 Task: Make in the project TrendForge an epic 'Integration with Third-Party APIs'.
Action: Mouse moved to (230, 60)
Screenshot: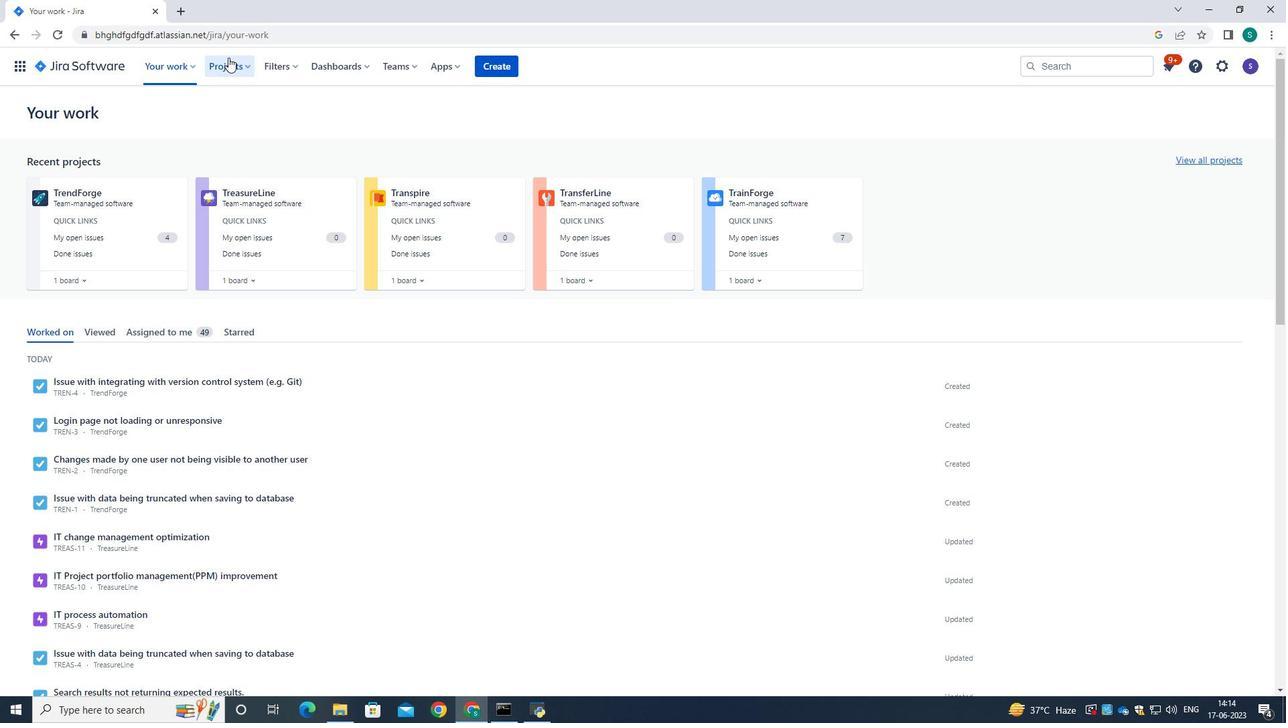 
Action: Mouse pressed left at (230, 60)
Screenshot: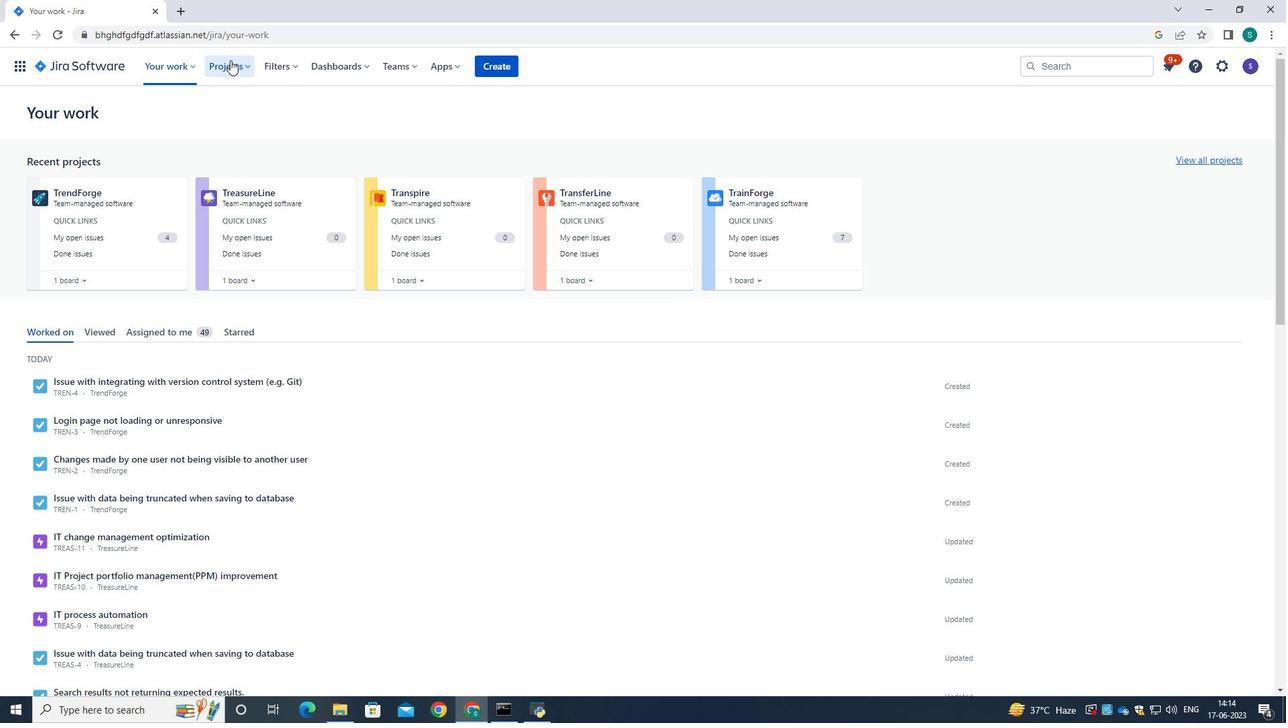 
Action: Mouse moved to (236, 134)
Screenshot: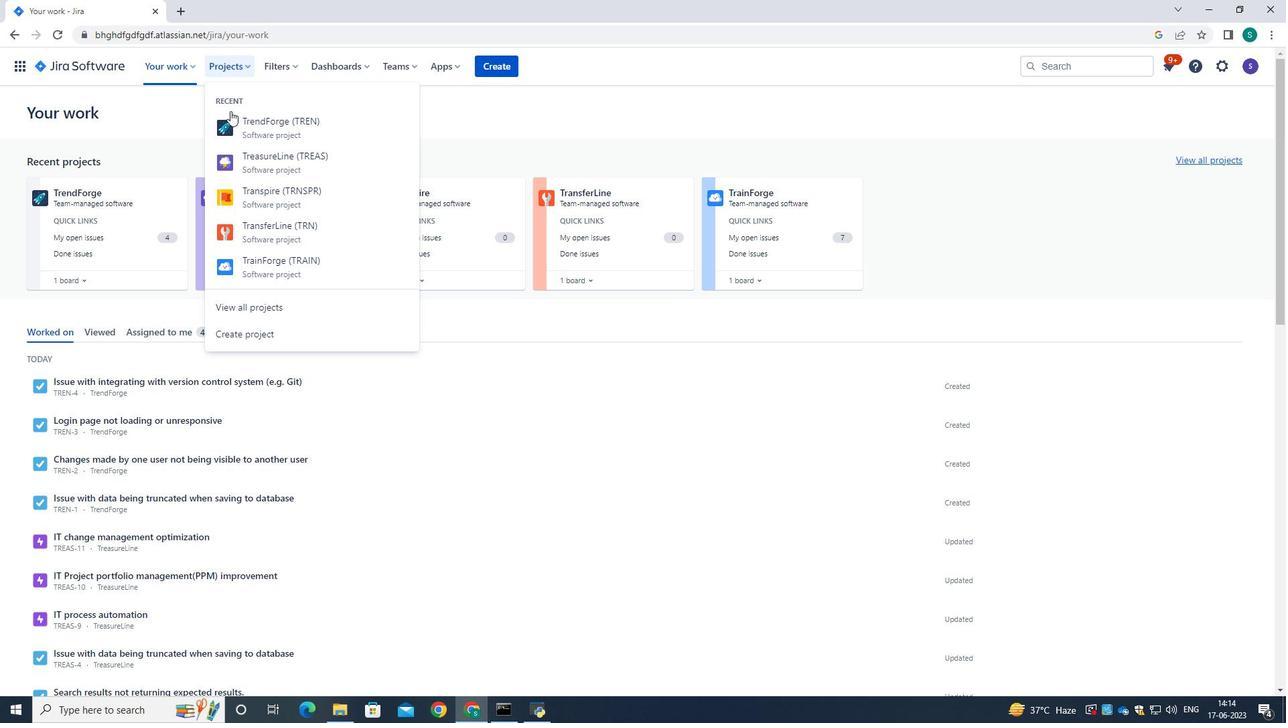 
Action: Mouse pressed left at (236, 134)
Screenshot: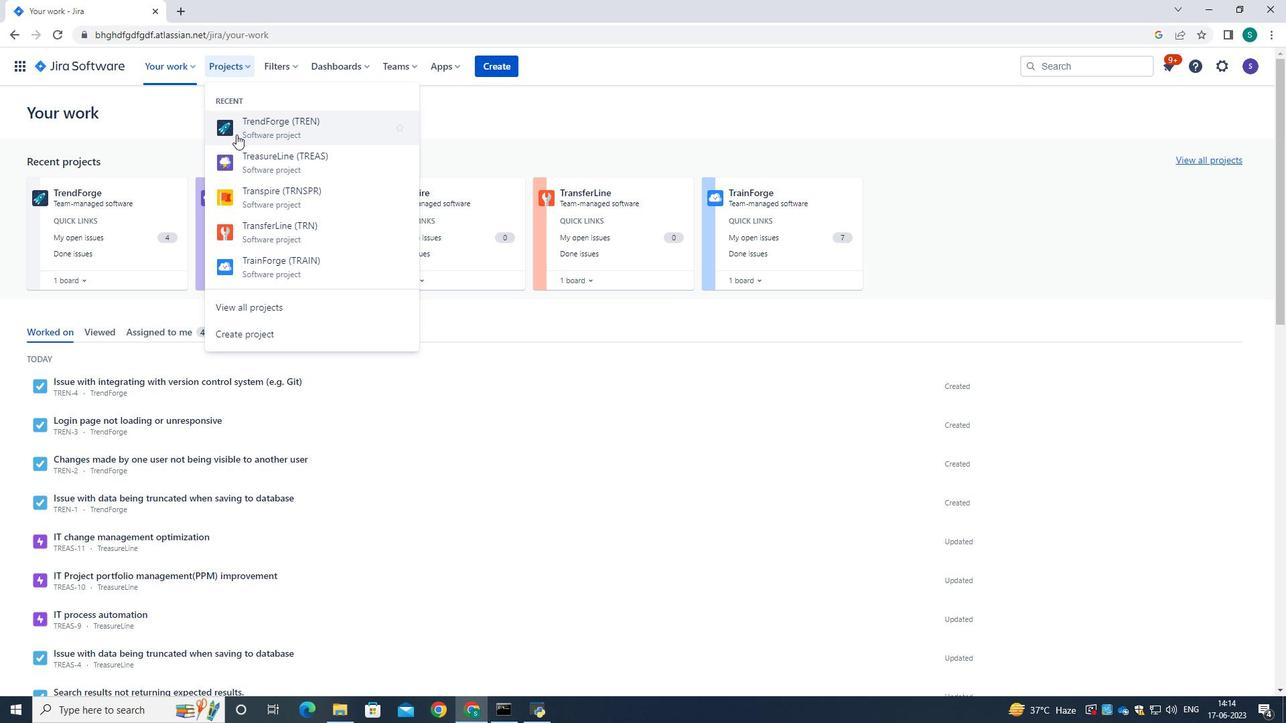 
Action: Mouse moved to (97, 207)
Screenshot: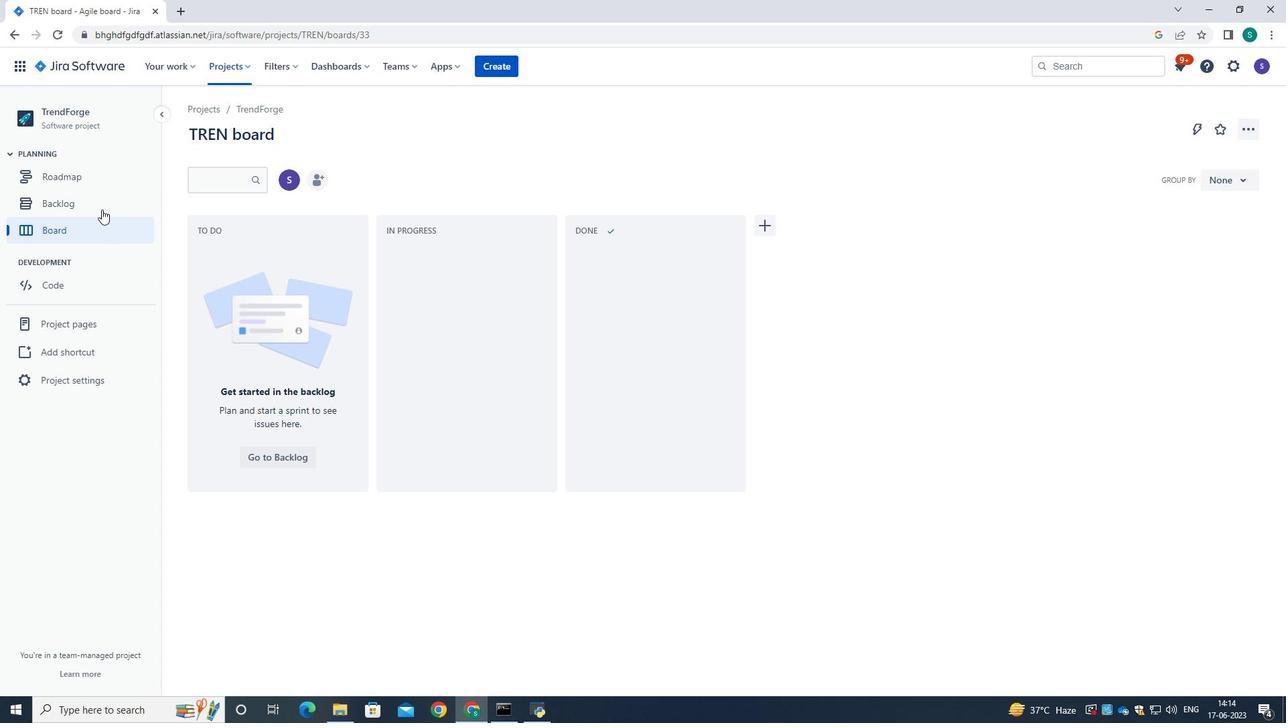 
Action: Mouse pressed left at (97, 207)
Screenshot: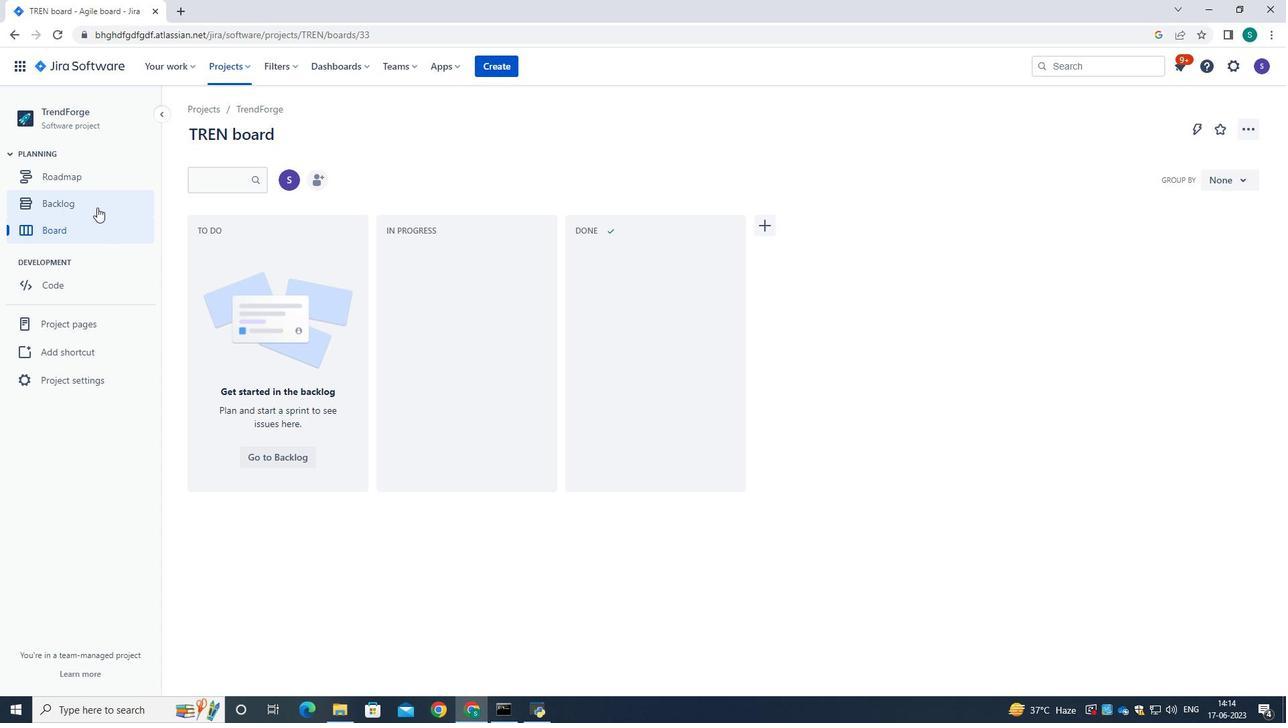 
Action: Mouse moved to (464, 261)
Screenshot: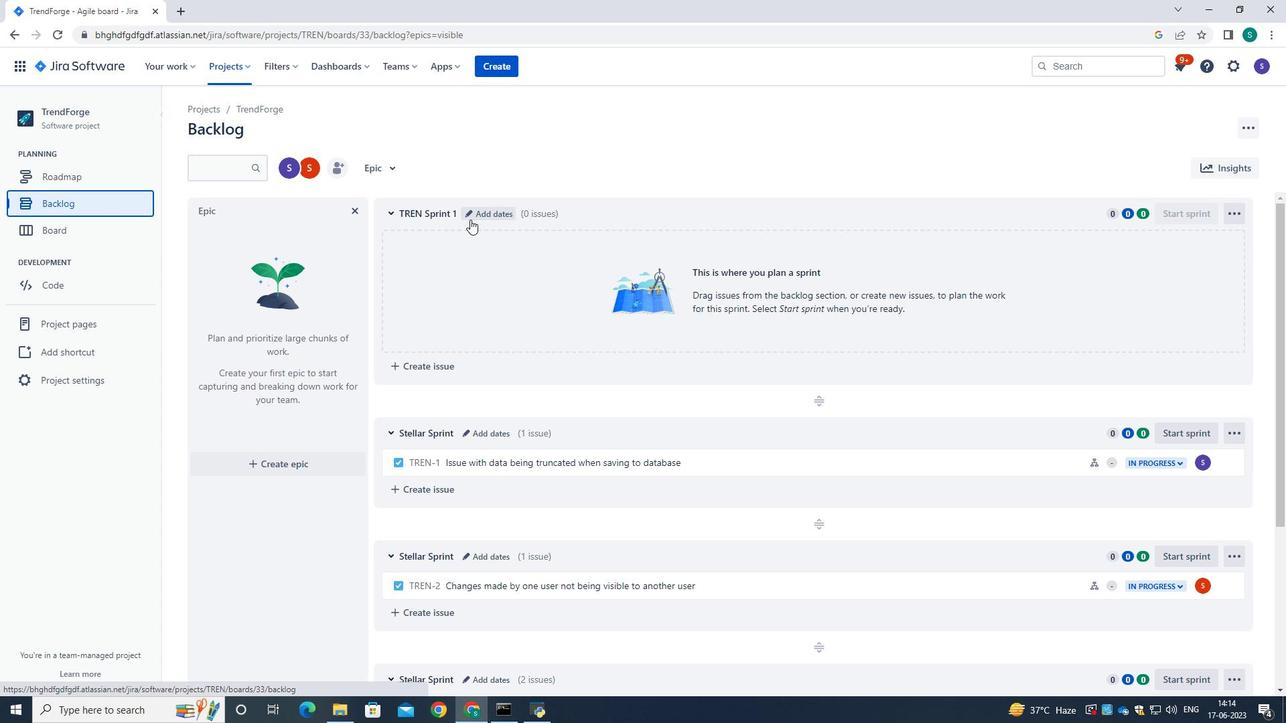 
Action: Mouse scrolled (464, 260) with delta (0, 0)
Screenshot: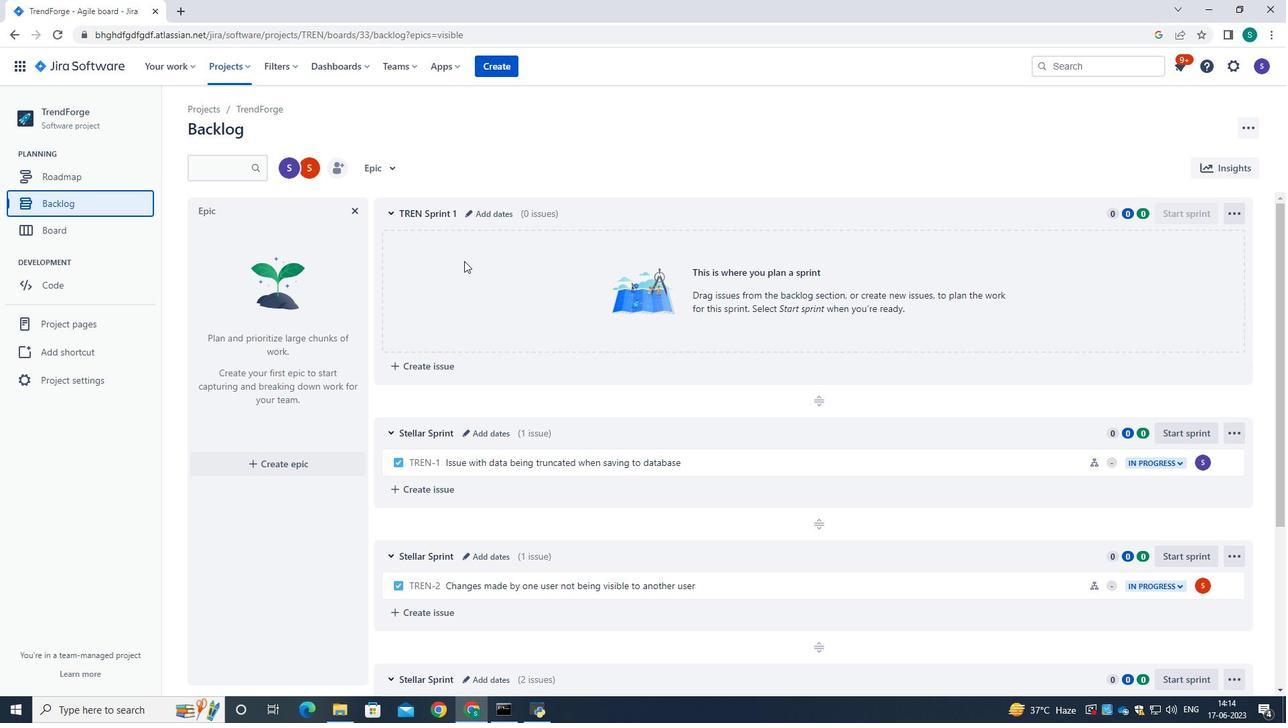 
Action: Mouse moved to (282, 451)
Screenshot: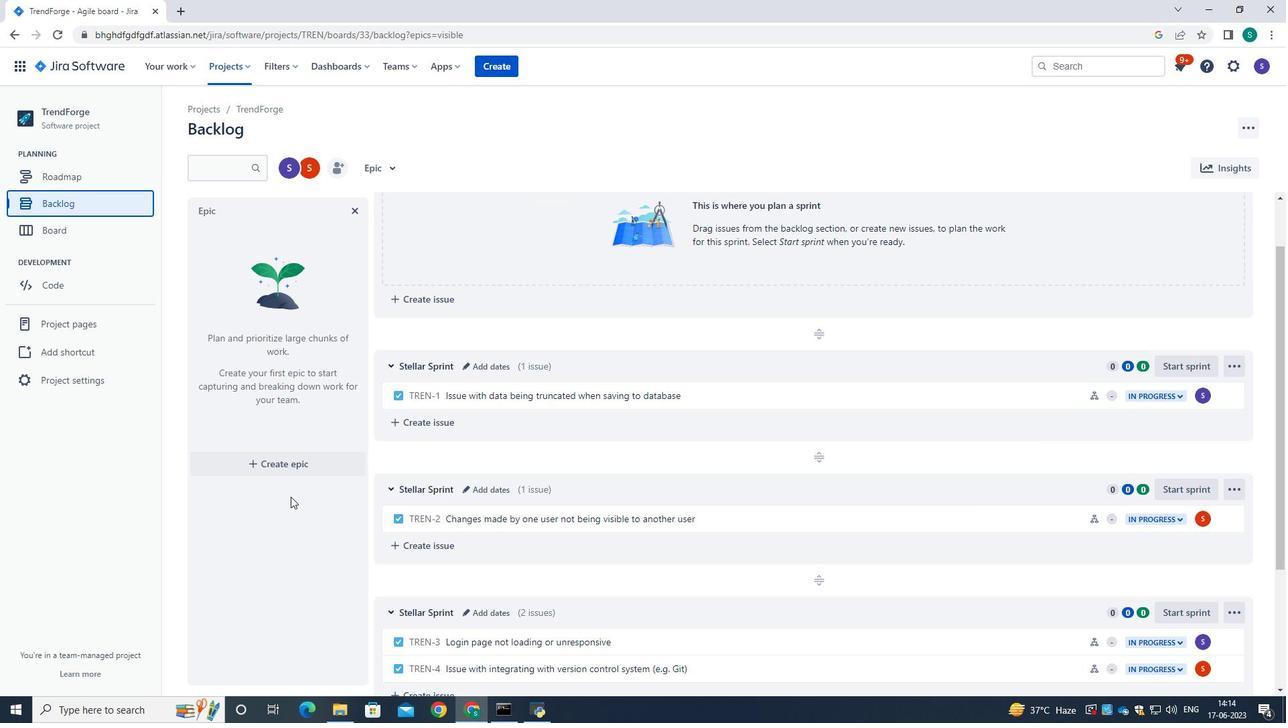 
Action: Mouse pressed left at (282, 451)
Screenshot: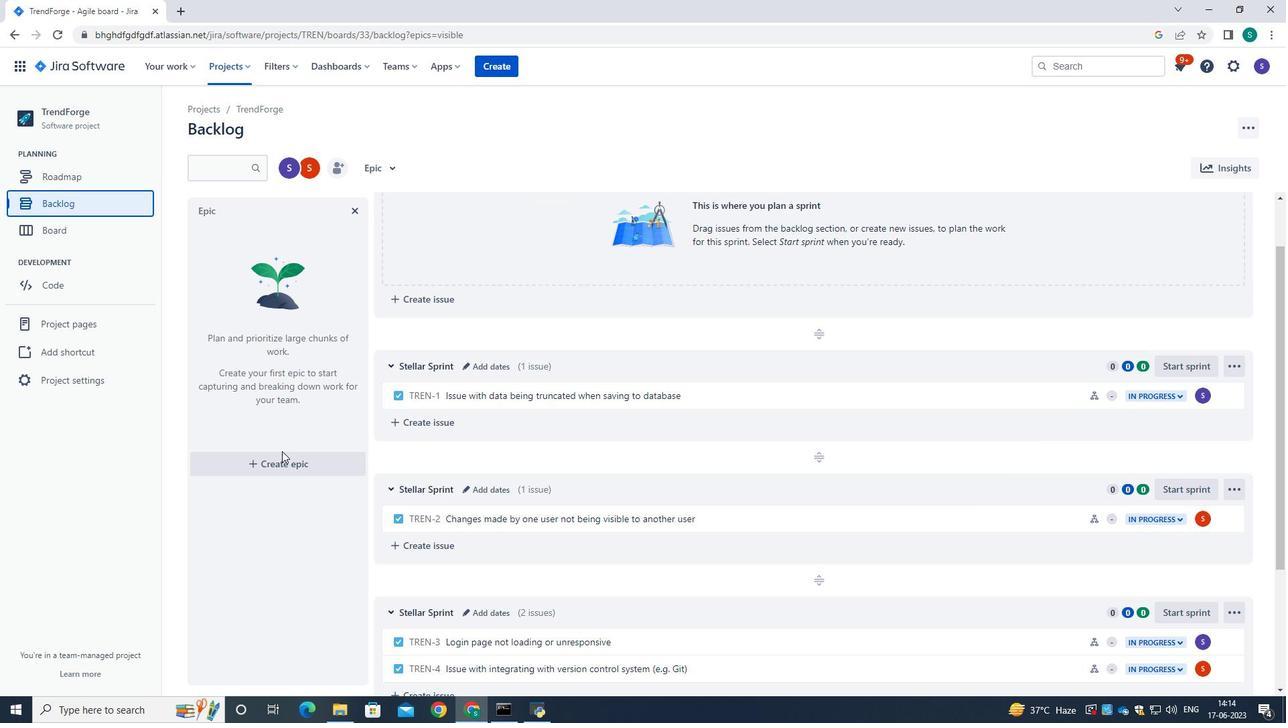 
Action: Mouse moved to (275, 464)
Screenshot: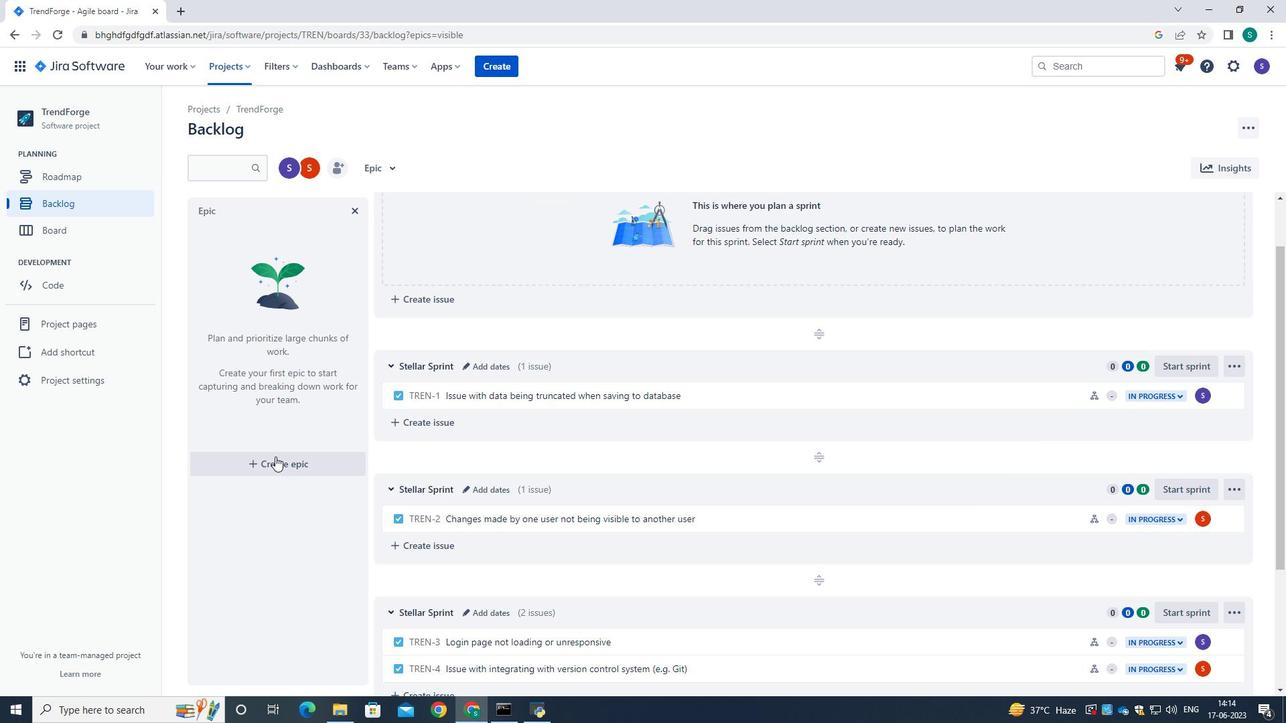 
Action: Mouse pressed left at (275, 464)
Screenshot: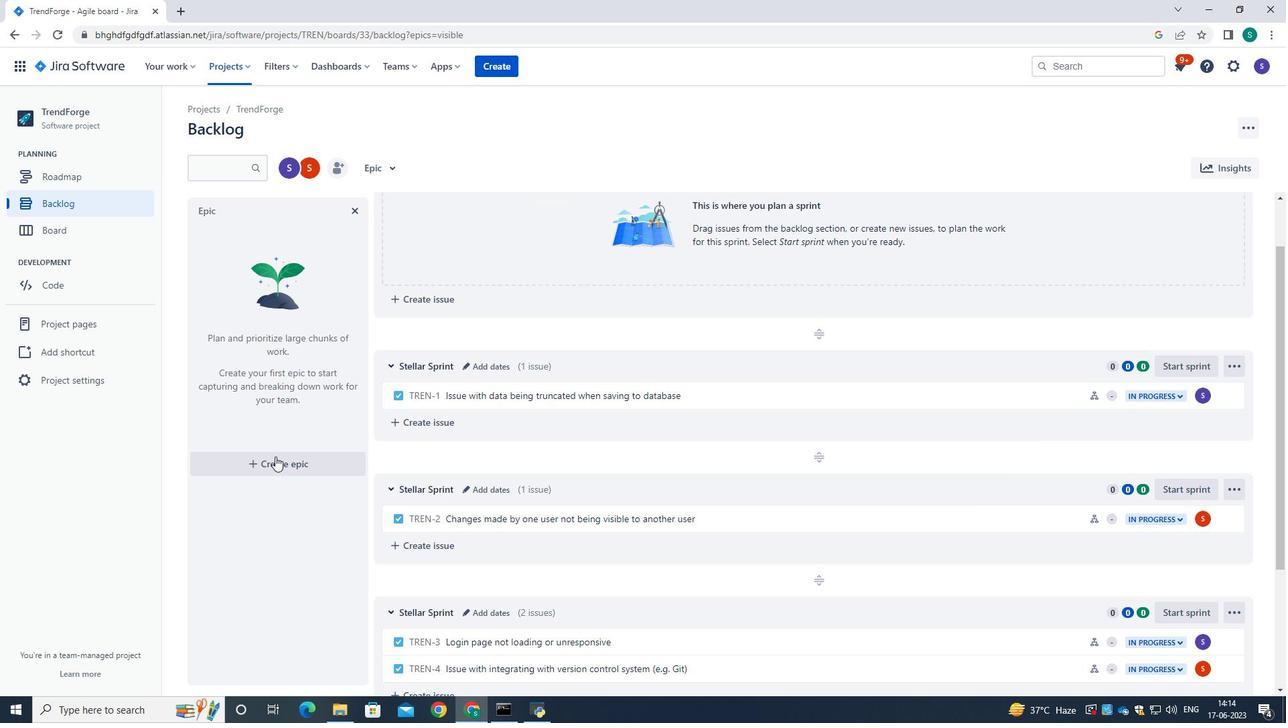 
Action: Mouse moved to (284, 466)
Screenshot: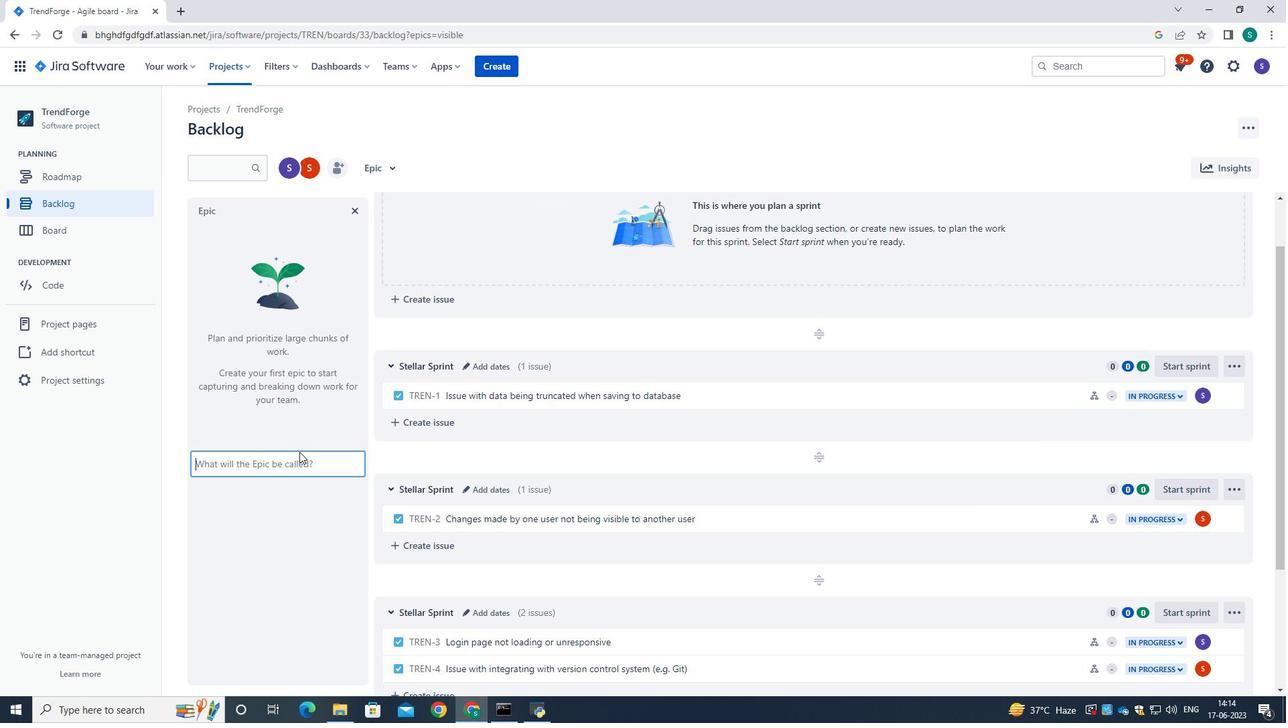 
Action: Mouse pressed left at (284, 466)
Screenshot: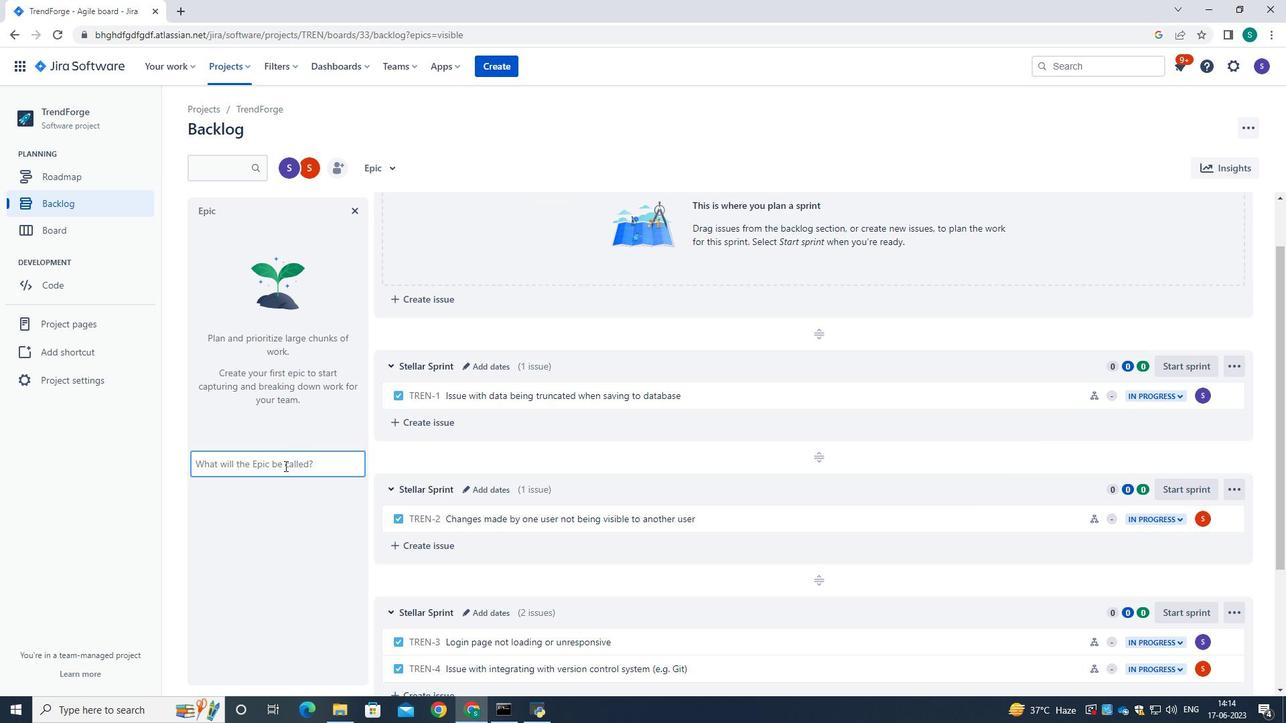 
Action: Key pressed <Key.caps_lock>I<Key.caps_lock>ntegration<Key.space>with<Key.space><Key.caps_lock>T<Key.caps_lock>hird-<Key.caps_lock>P<Key.caps_lock>arty<Key.space><Key.caps_lock>A<Key.caps_lock>p<Key.backspace><Key.caps_lock>PI'S<Key.enter>
Screenshot: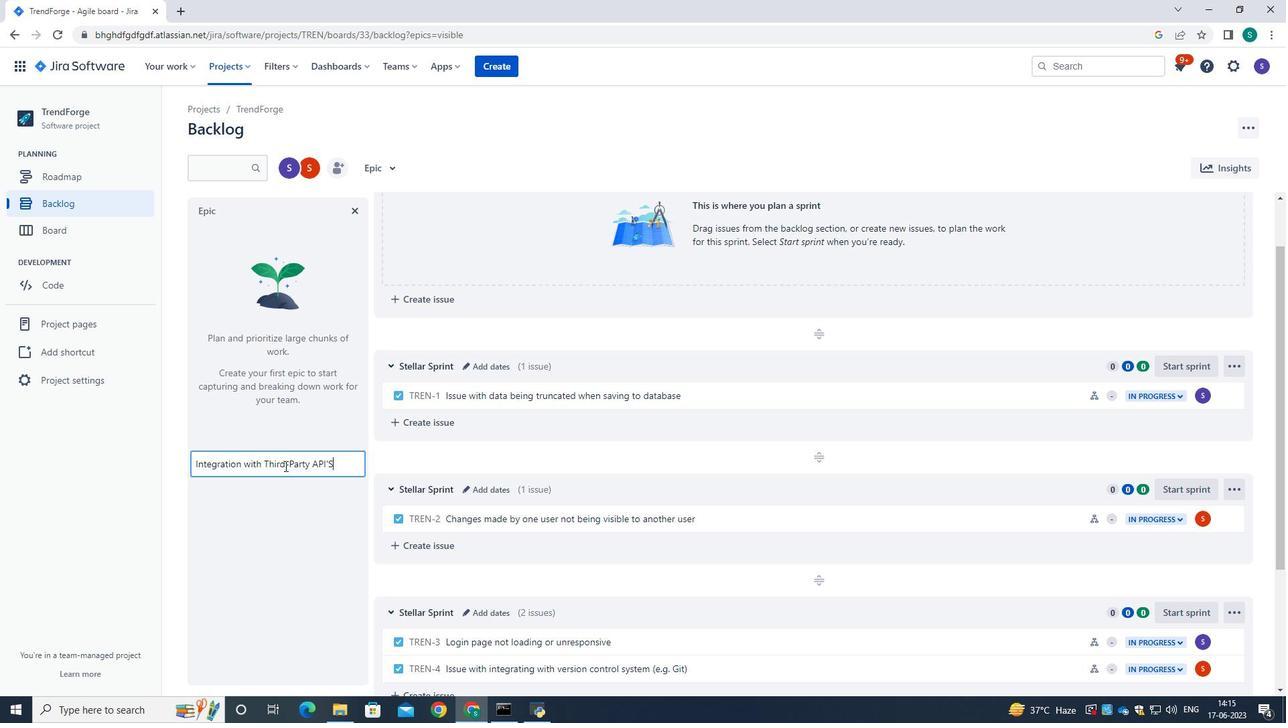 
Action: Mouse moved to (314, 401)
Screenshot: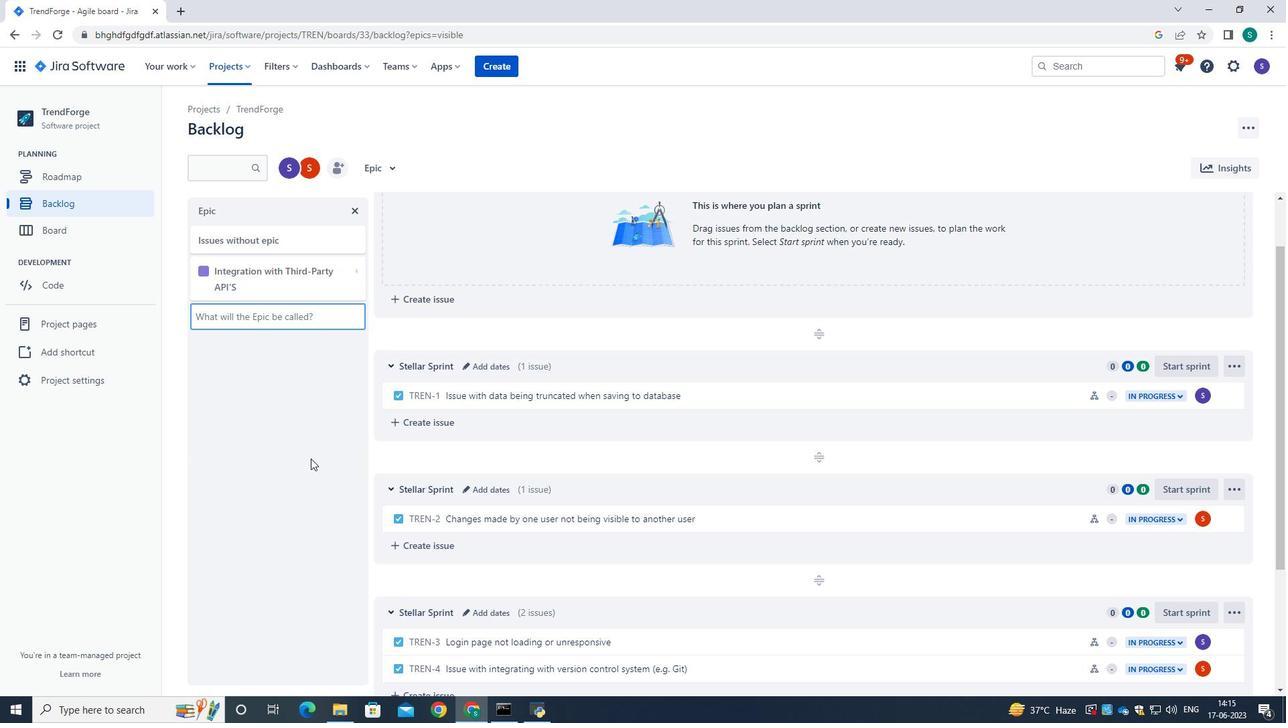 
Action: Mouse pressed left at (314, 401)
Screenshot: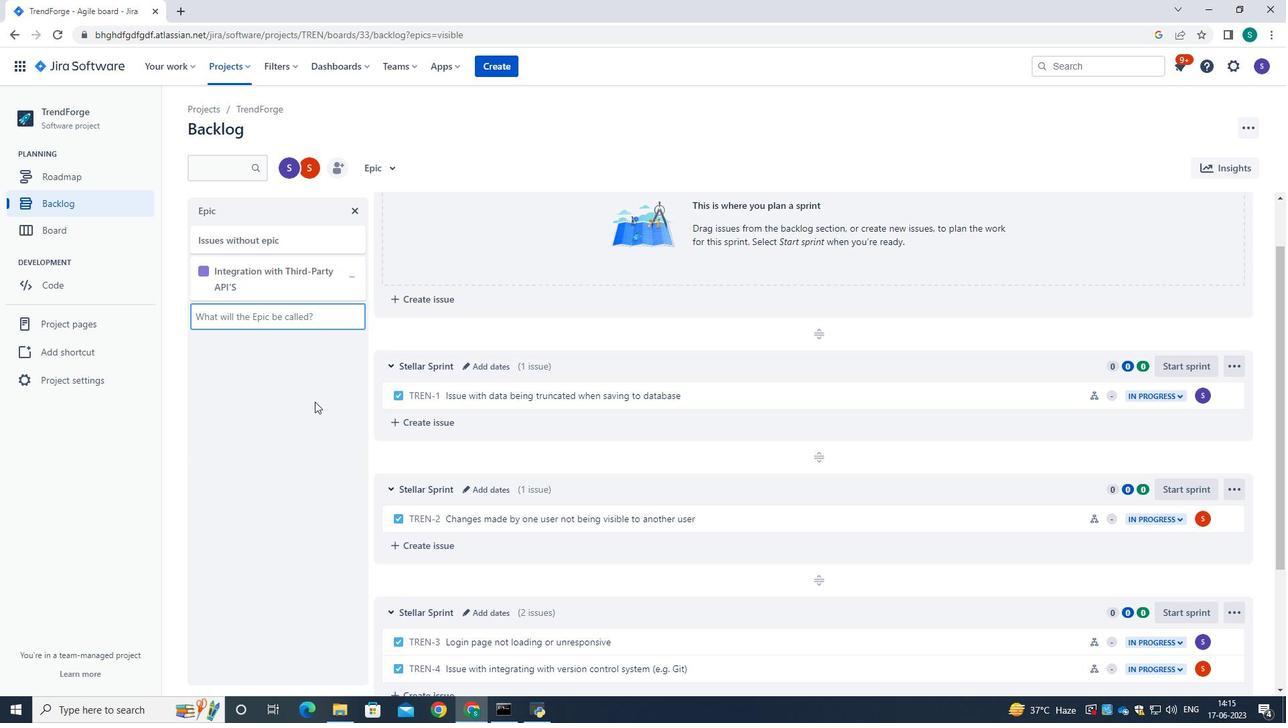 
Action: Mouse moved to (419, 134)
Screenshot: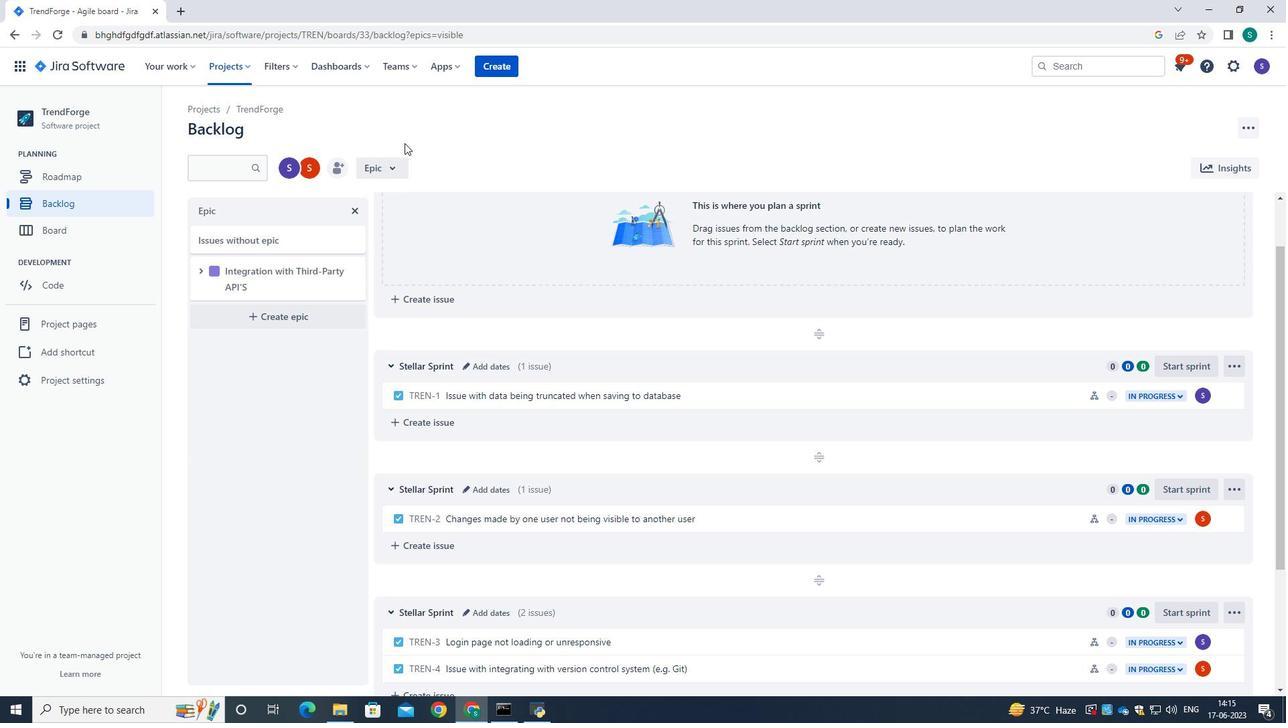 
